 Task: Reply All to email with the signature Daniel Baker with the subject Payment confirmation from softage.1@softage.net with the message I need your input on the best way to handle a project issue that has arisen.
Action: Mouse moved to (275, 178)
Screenshot: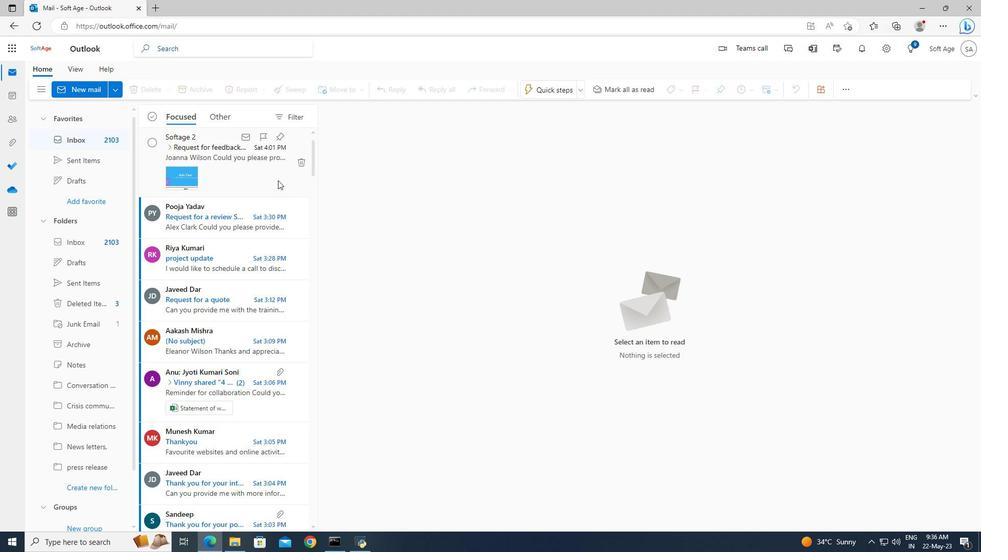 
Action: Mouse pressed left at (275, 178)
Screenshot: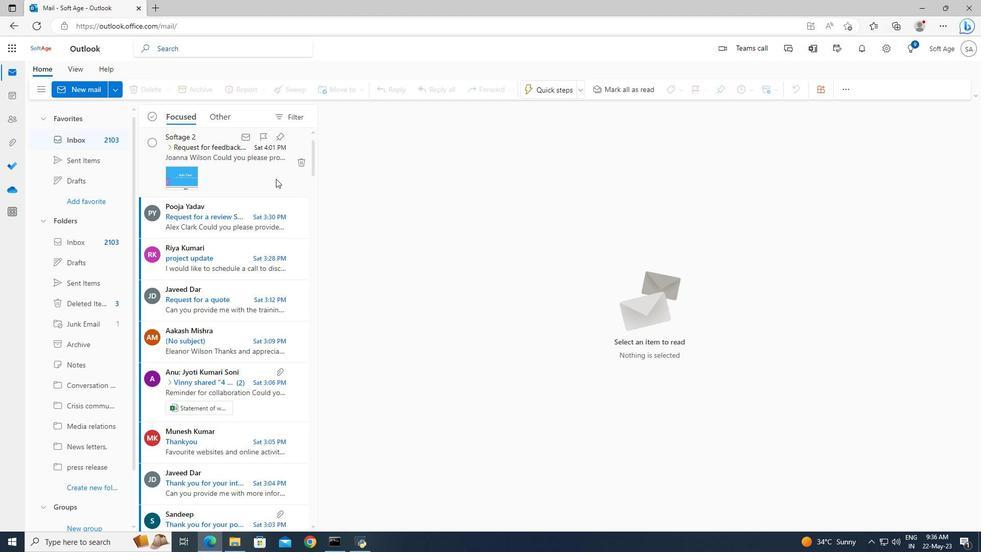 
Action: Mouse moved to (424, 321)
Screenshot: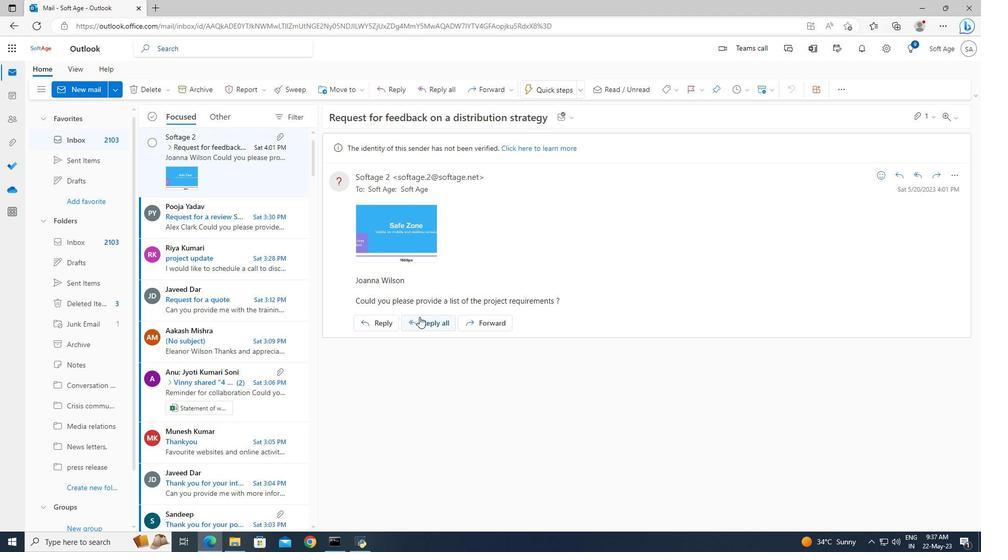 
Action: Mouse pressed left at (424, 321)
Screenshot: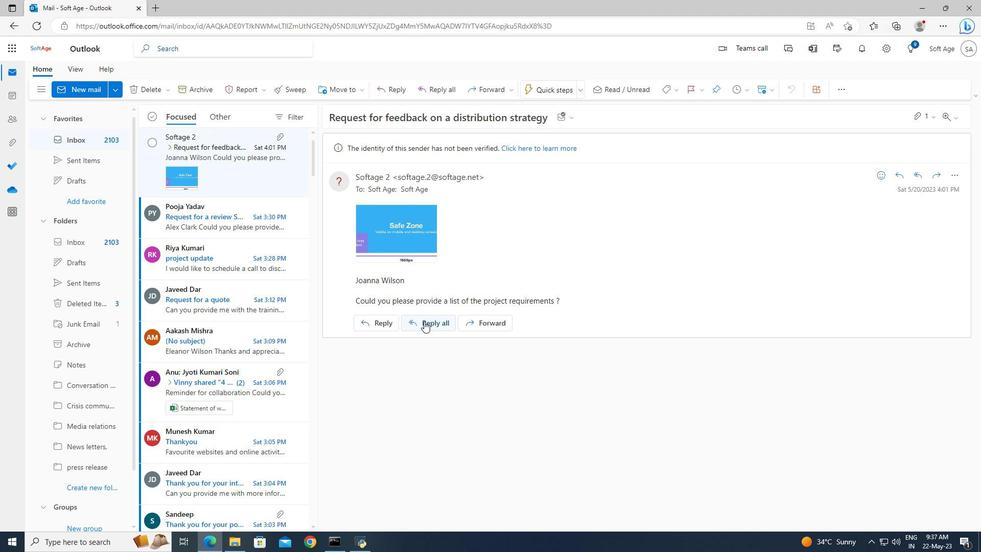 
Action: Mouse moved to (655, 92)
Screenshot: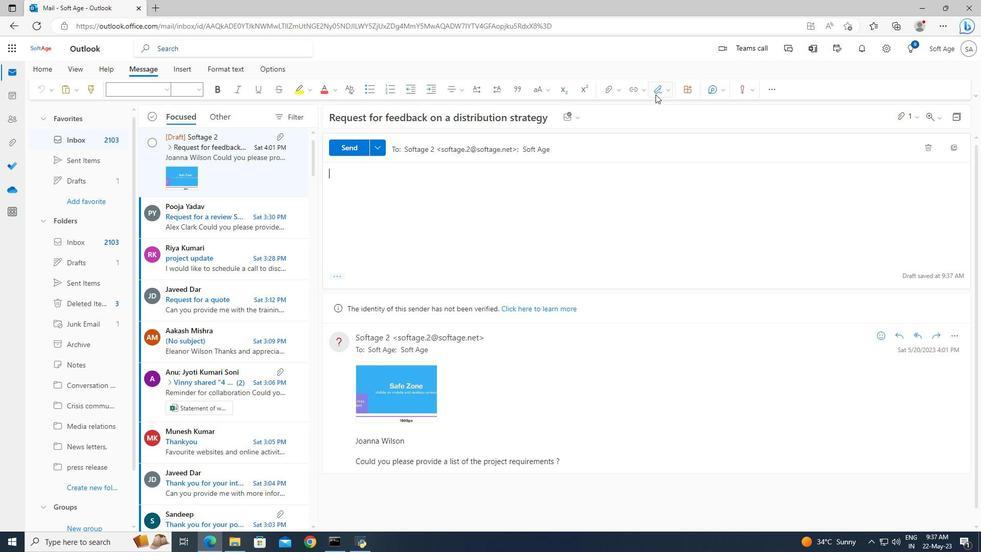 
Action: Mouse pressed left at (655, 92)
Screenshot: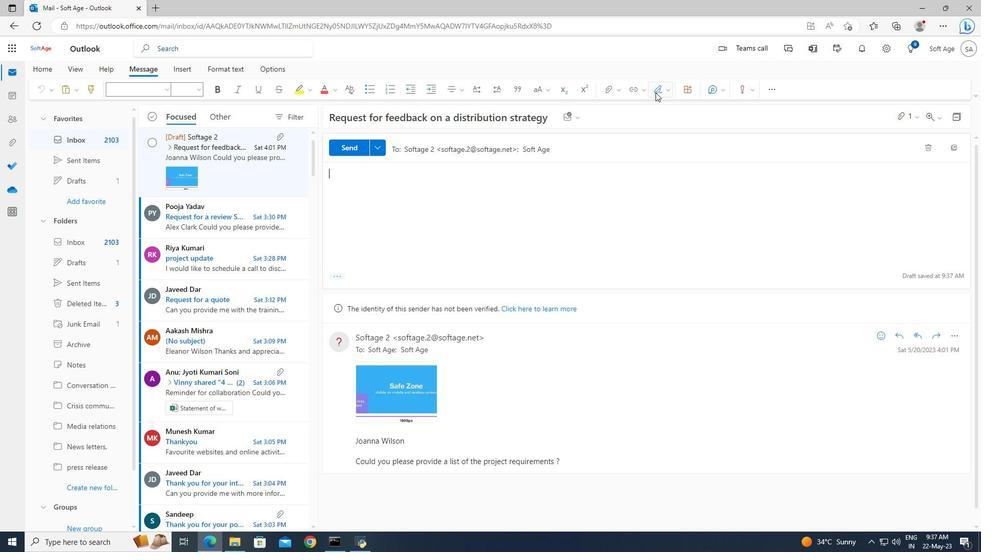 
Action: Mouse moved to (652, 110)
Screenshot: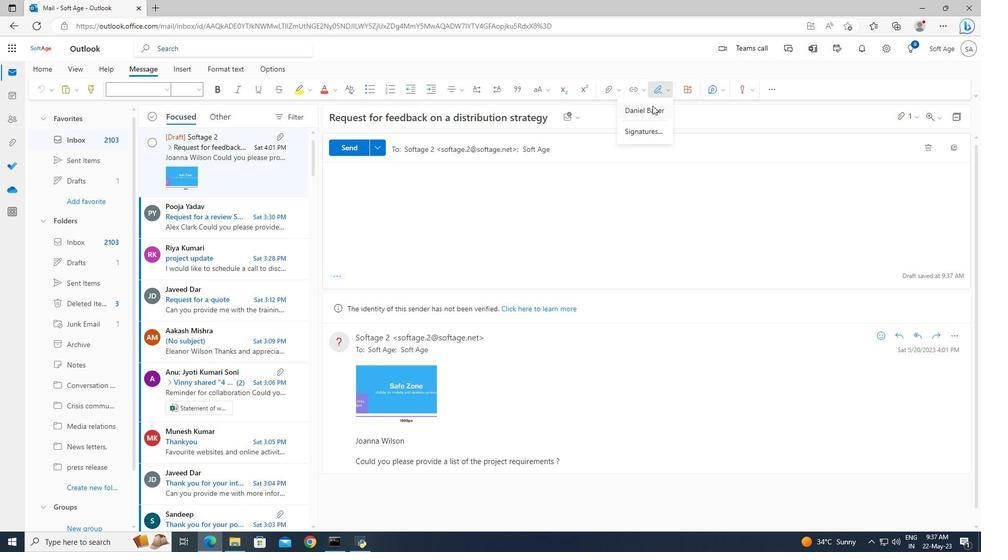 
Action: Mouse pressed left at (652, 110)
Screenshot: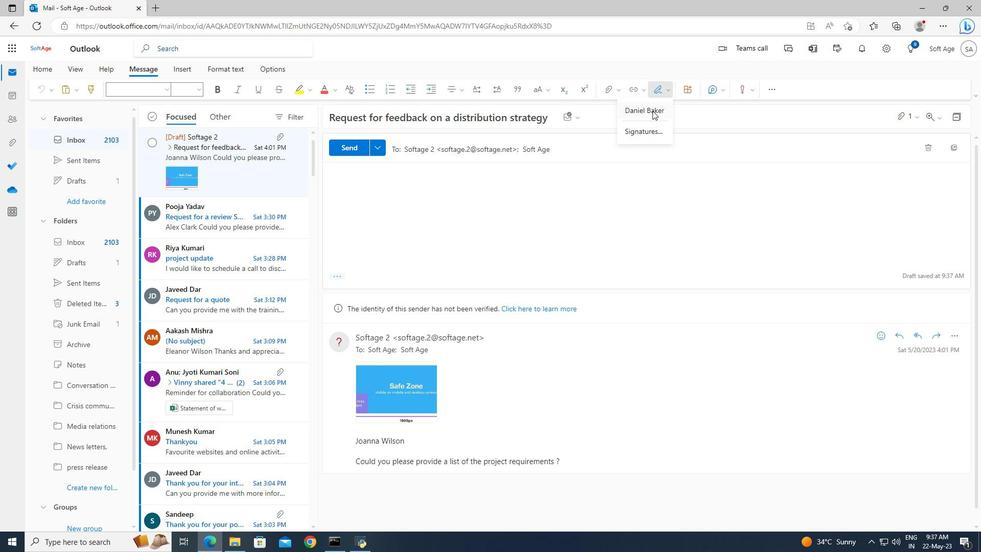 
Action: Mouse moved to (338, 279)
Screenshot: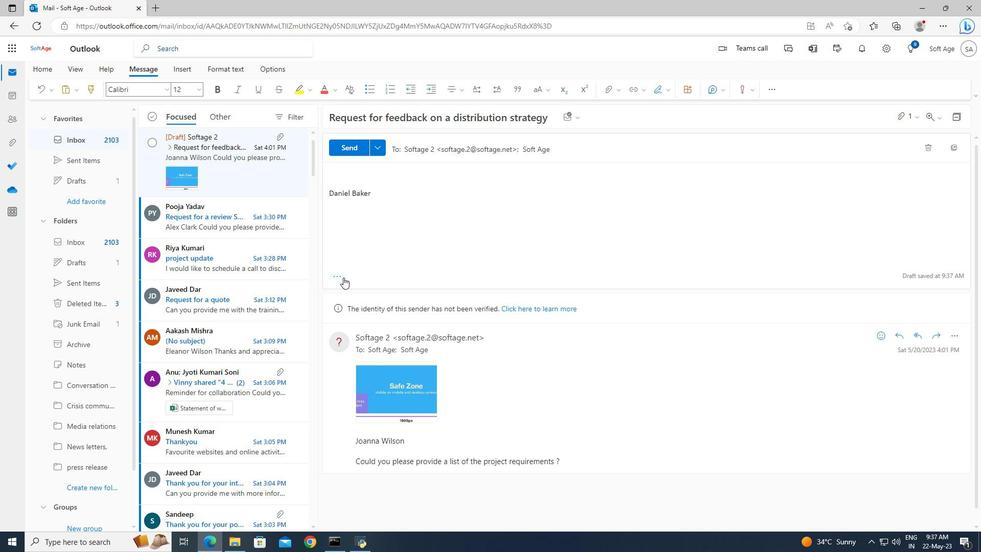 
Action: Mouse pressed left at (338, 279)
Screenshot: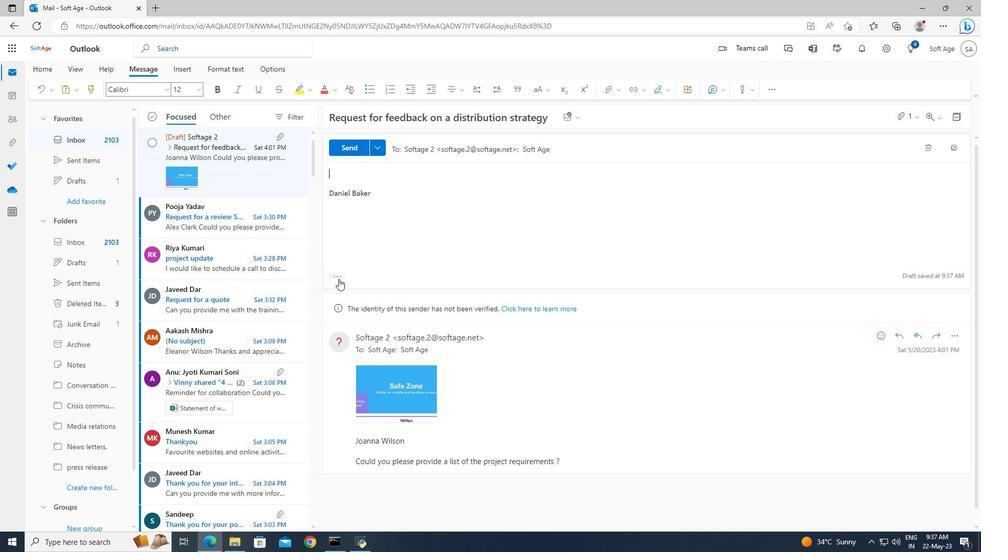 
Action: Mouse moved to (510, 148)
Screenshot: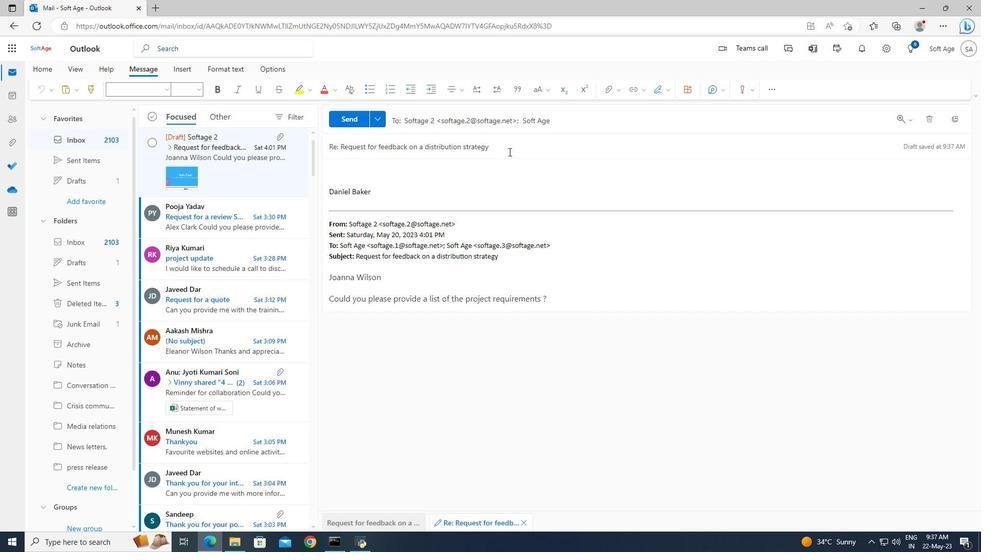 
Action: Mouse pressed left at (510, 148)
Screenshot: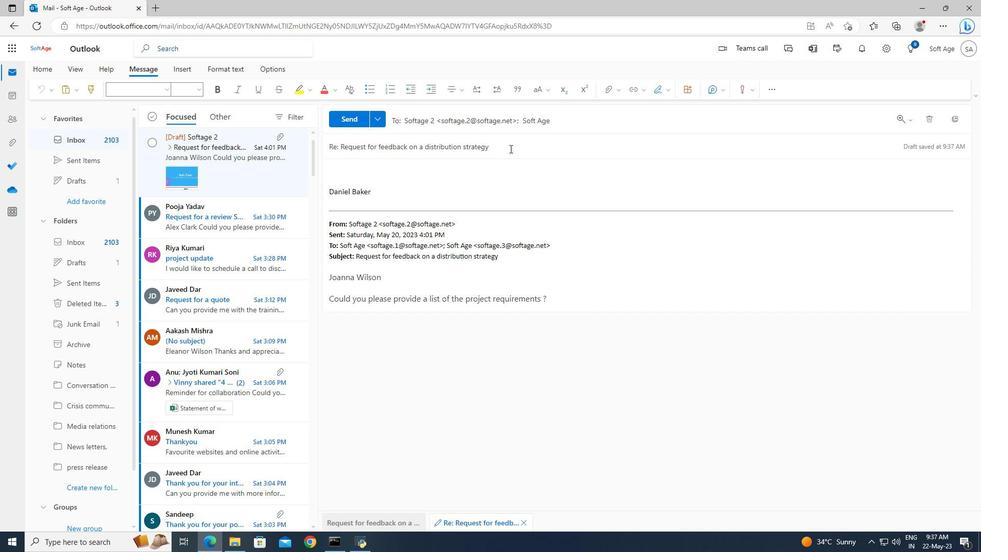 
Action: Key pressed <Key.backspace><Key.backspace><Key.backspace><Key.backspace><Key.backspace><Key.backspace><Key.backspace><Key.backspace><Key.backspace><Key.backspace><Key.backspace><Key.backspace><Key.backspace><Key.backspace><Key.backspace><Key.backspace><Key.backspace><Key.backspace><Key.backspace><Key.backspace><Key.backspace><Key.backspace><Key.backspace><Key.backspace><Key.backspace><Key.backspace><Key.backspace><Key.backspace><Key.backspace><Key.backspace><Key.backspace><Key.backspace><Key.backspace><Key.backspace><Key.backspace><Key.backspace><Key.backspace><Key.backspace><Key.backspace><Key.backspace><Key.backspace><Key.backspace><Key.backspace><Key.backspace><Key.backspace><Key.backspace><Key.backspace><Key.shift>Payment<Key.space>confirmation
Screenshot: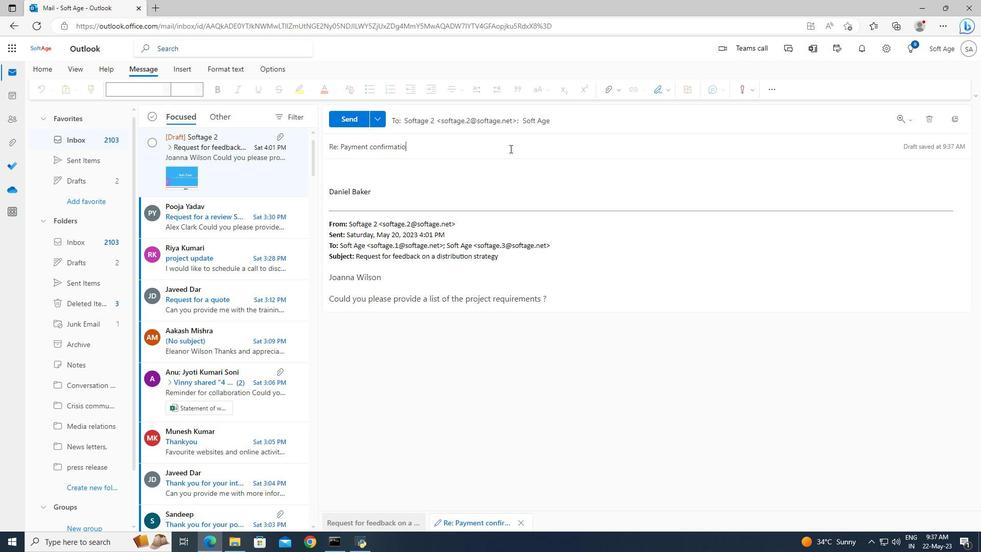 
Action: Mouse moved to (454, 169)
Screenshot: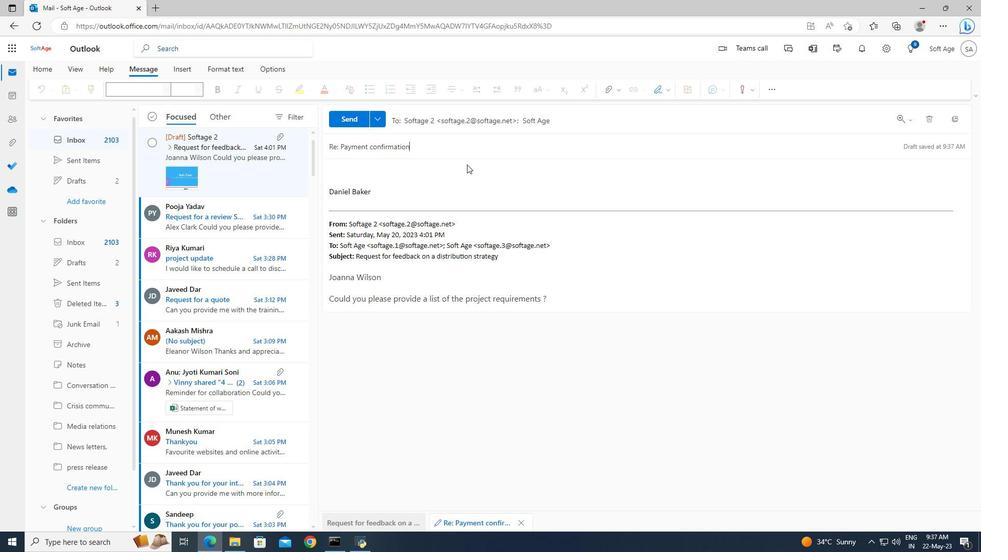 
Action: Mouse pressed left at (454, 169)
Screenshot: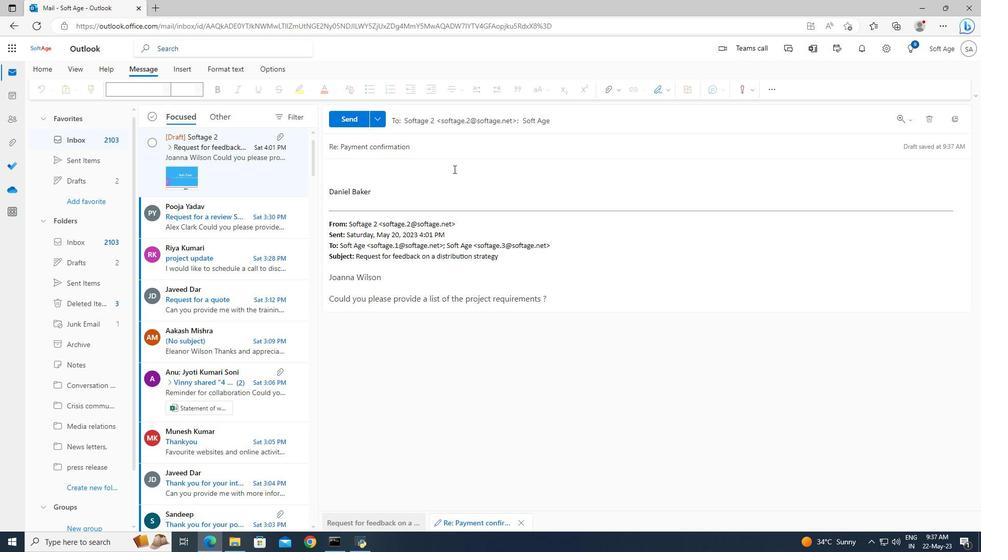 
Action: Key pressed <Key.shift>I<Key.space>need<Key.space>your<Key.space>input<Key.space>on<Key.space>the<Key.space>best<Key.space>way<Key.space>to<Key.space>handle<Key.space>a<Key.space>project<Key.space>issue<Key.space>that<Key.space>has<Key.space>arisen.
Screenshot: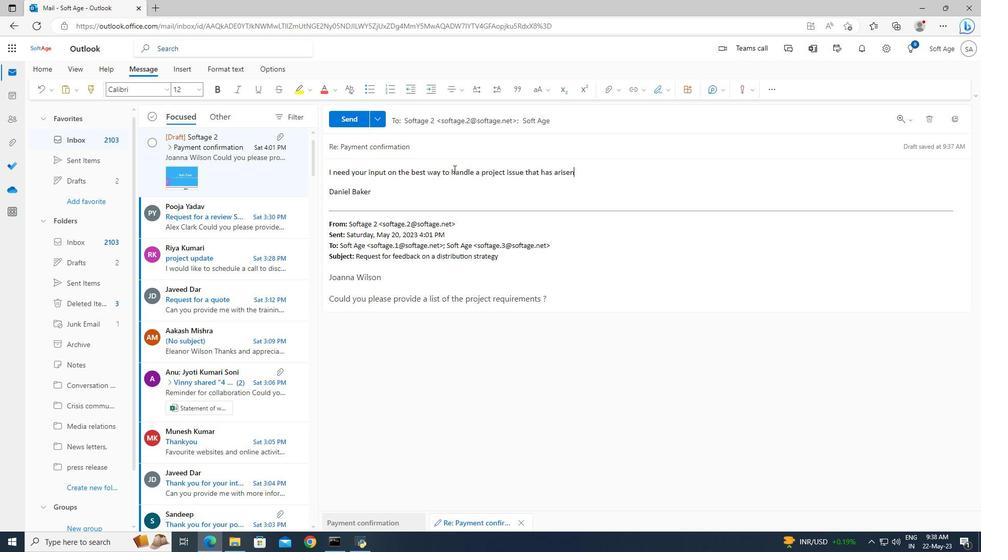 
Action: Mouse moved to (347, 121)
Screenshot: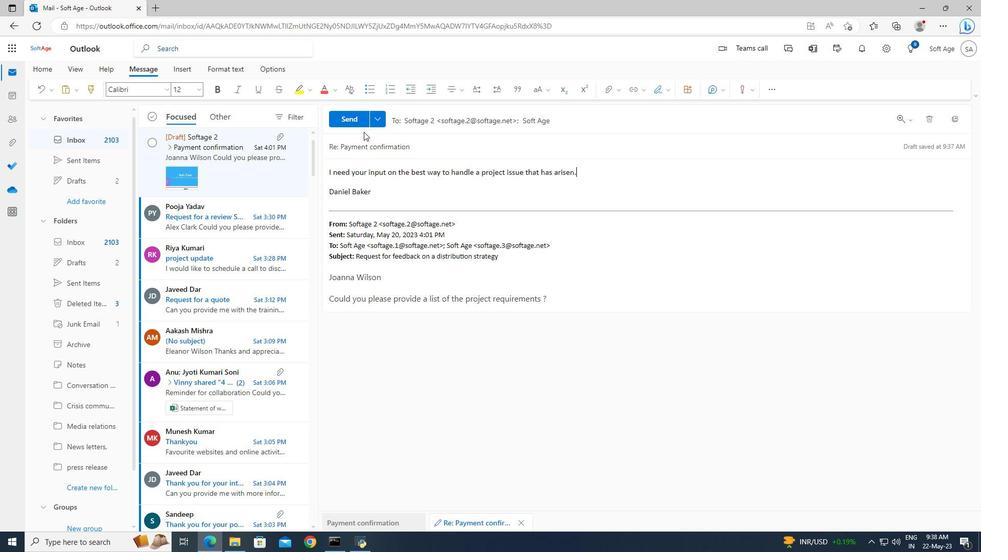 
Action: Mouse pressed left at (347, 121)
Screenshot: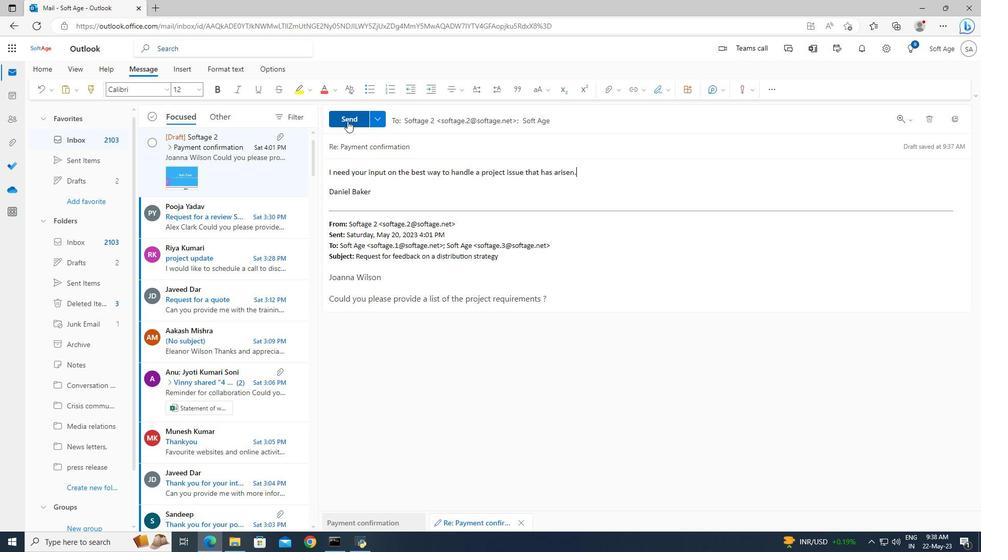 
Action: Mouse moved to (347, 121)
Screenshot: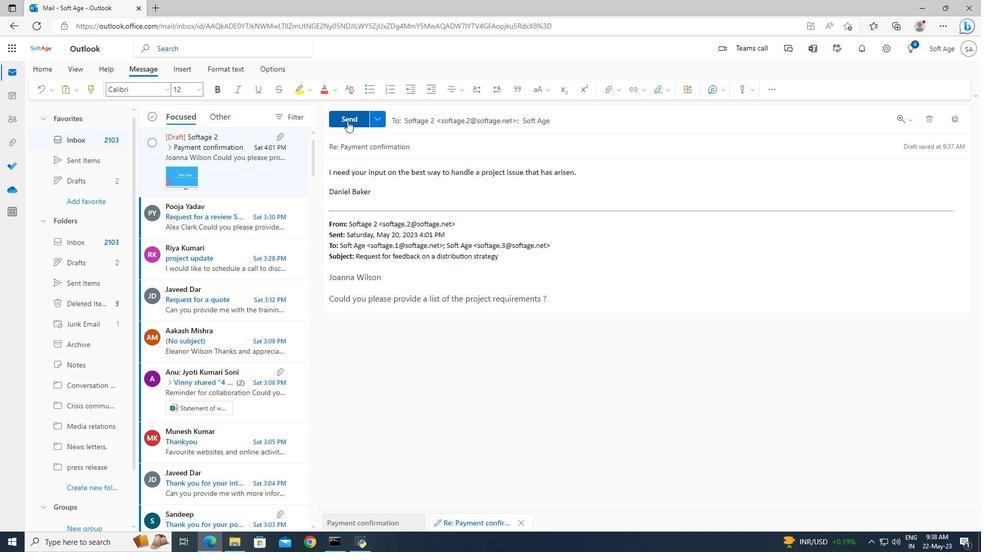 
